 Task: Import profile from VS Code.
Action: Mouse moved to (79, 6)
Screenshot: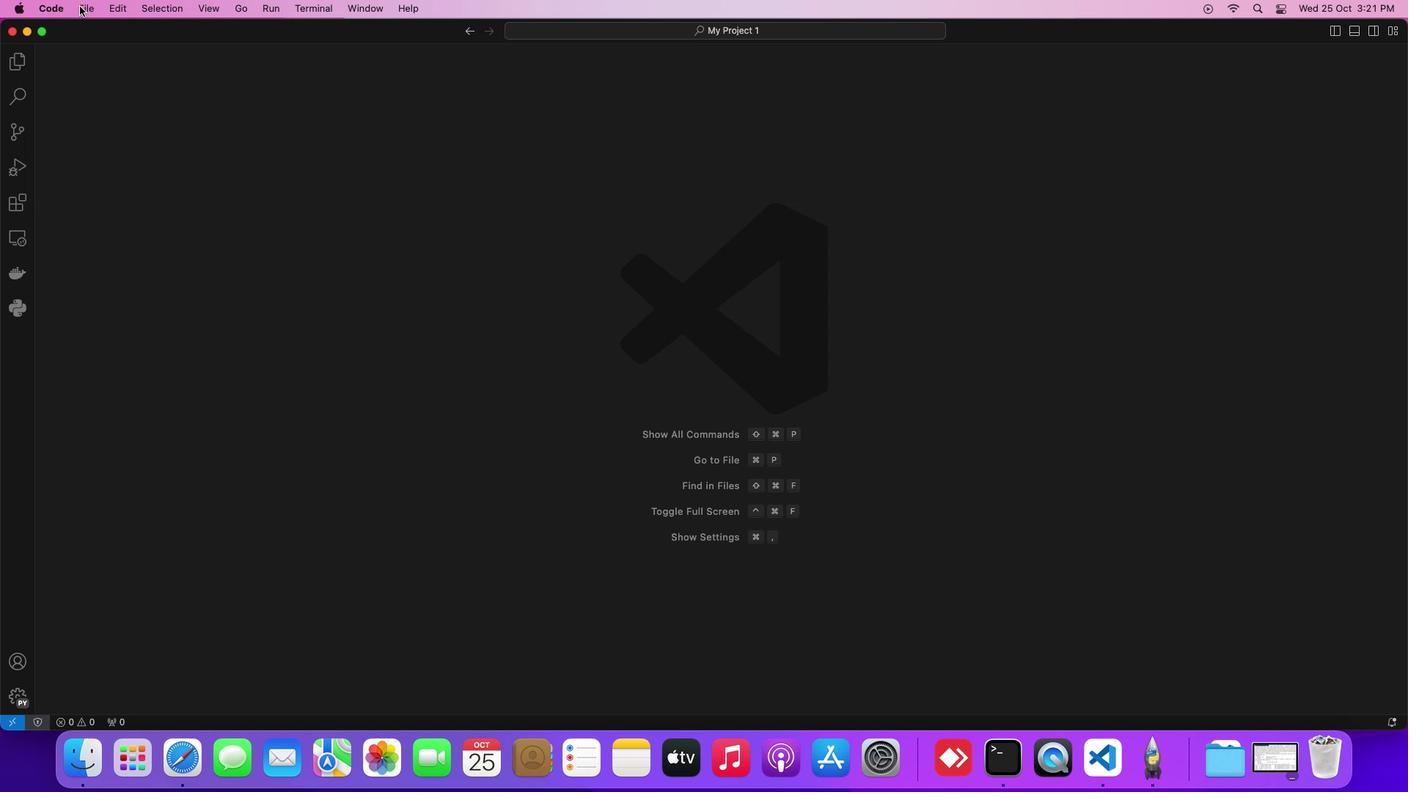 
Action: Mouse pressed left at (79, 6)
Screenshot: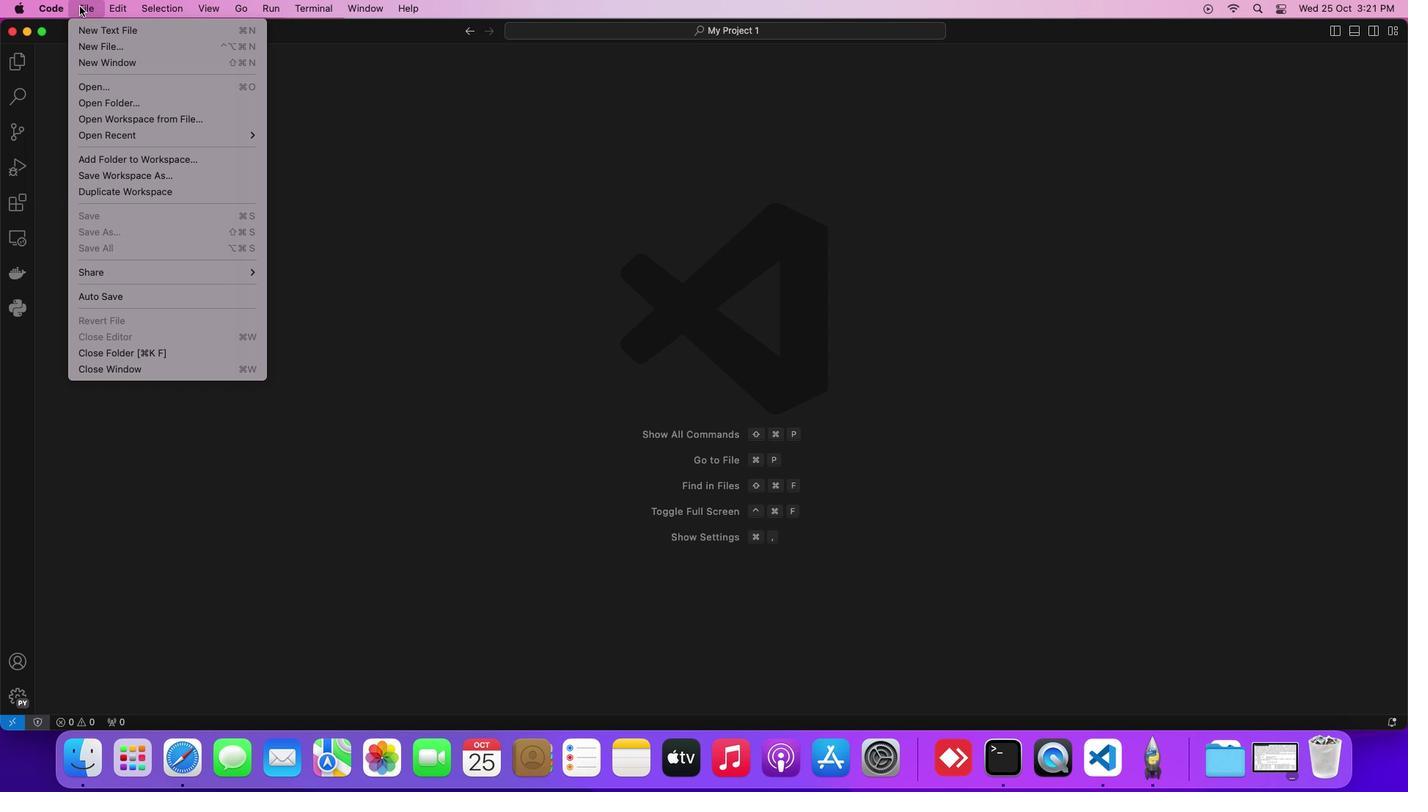 
Action: Mouse moved to (285, 282)
Screenshot: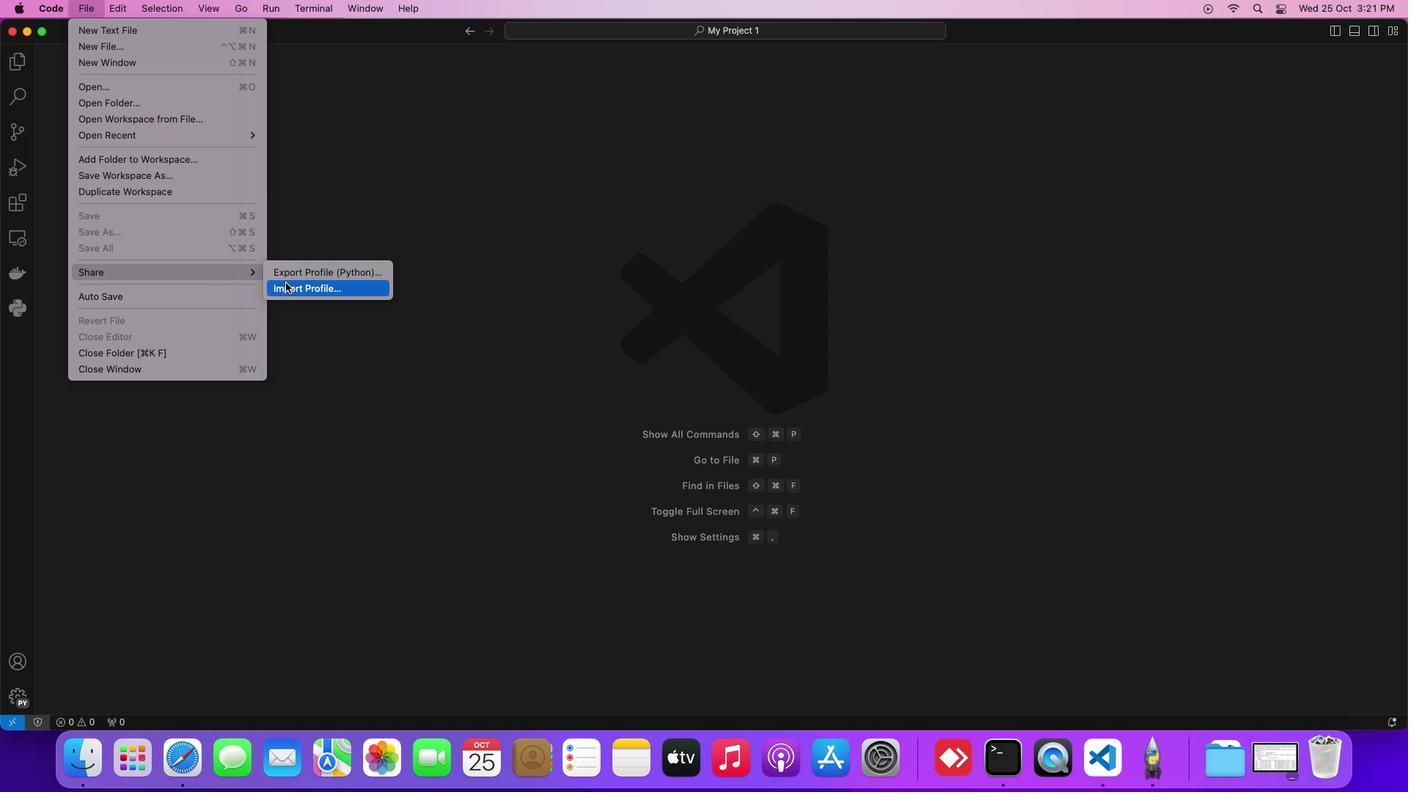 
Action: Mouse pressed left at (285, 282)
Screenshot: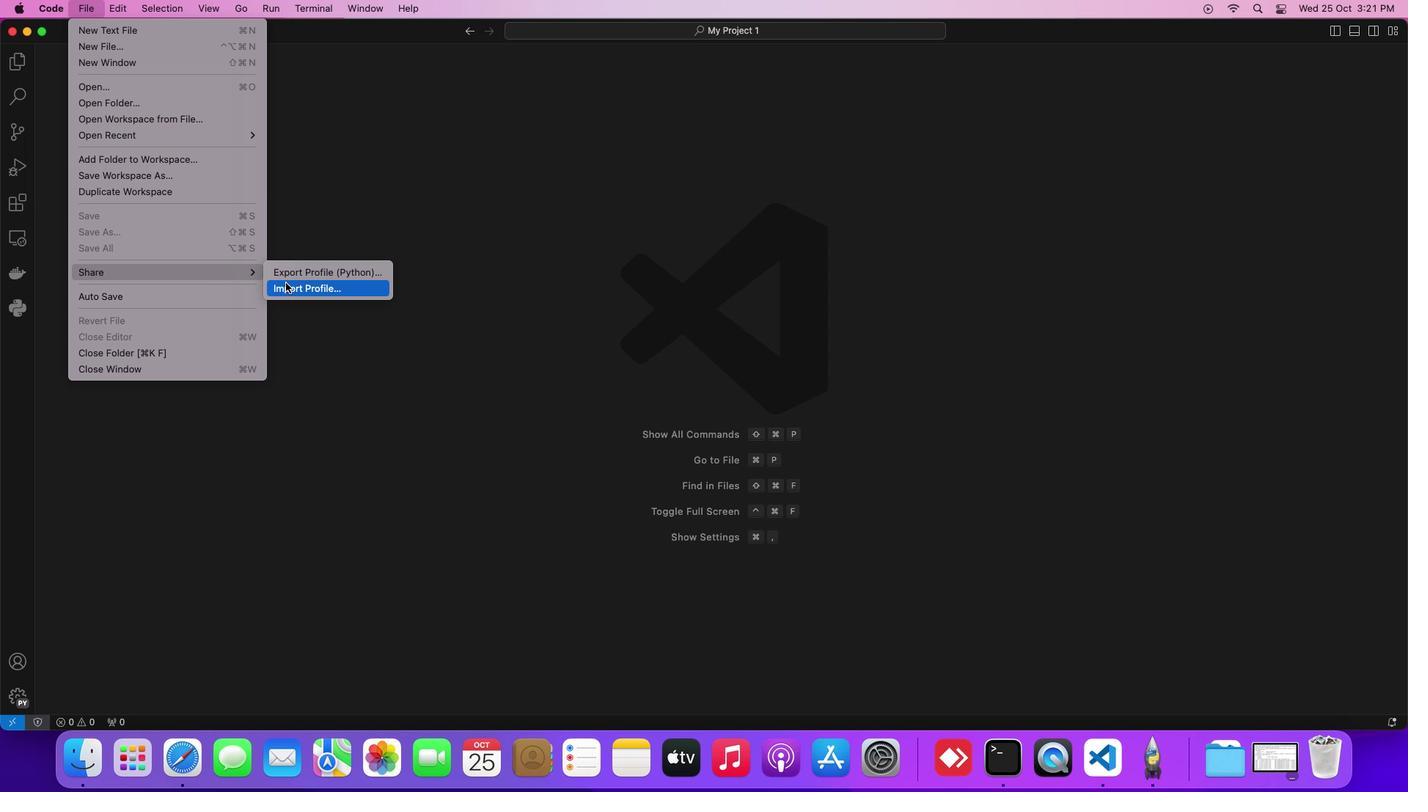 
Action: Mouse moved to (531, 93)
Screenshot: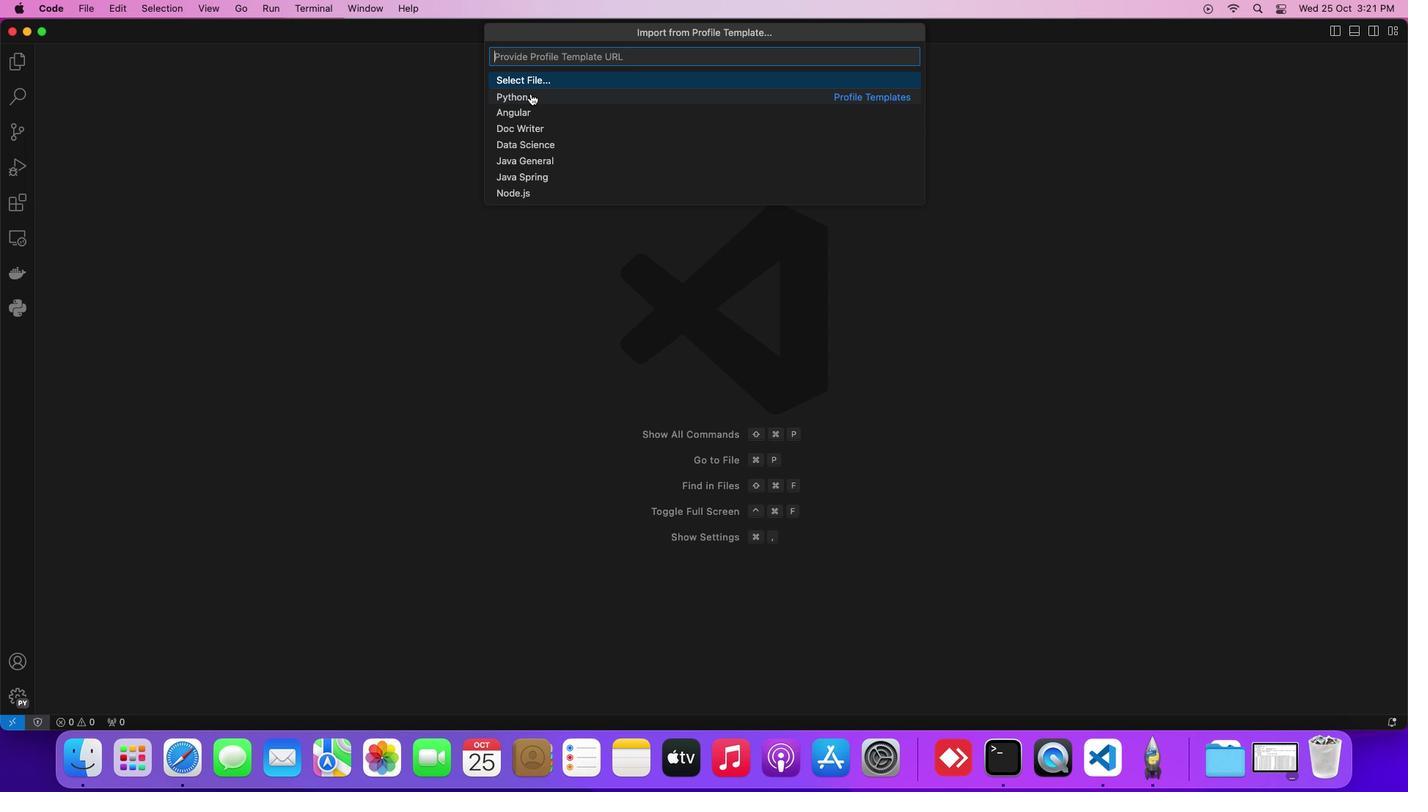 
Action: Mouse pressed left at (531, 93)
Screenshot: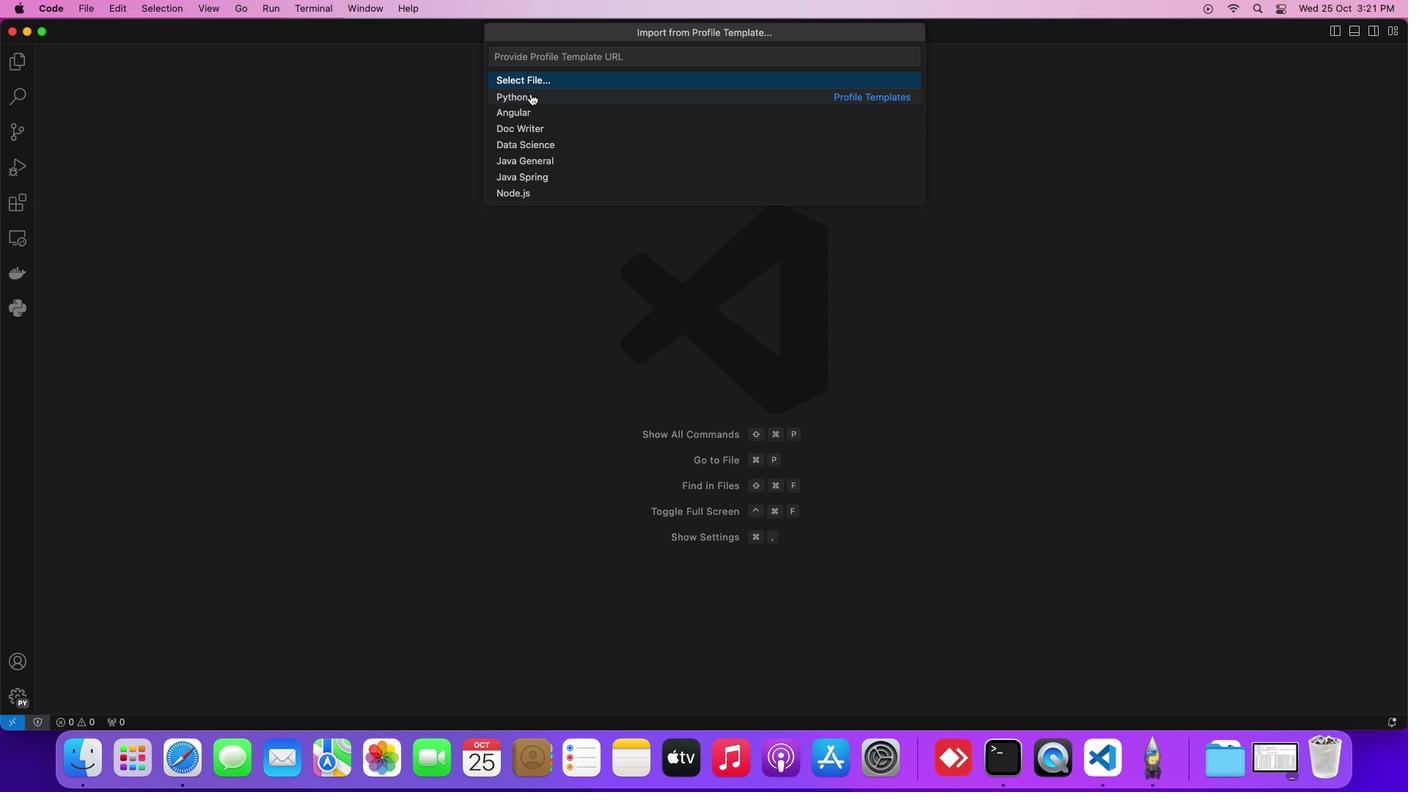 
Action: Mouse moved to (896, 60)
Screenshot: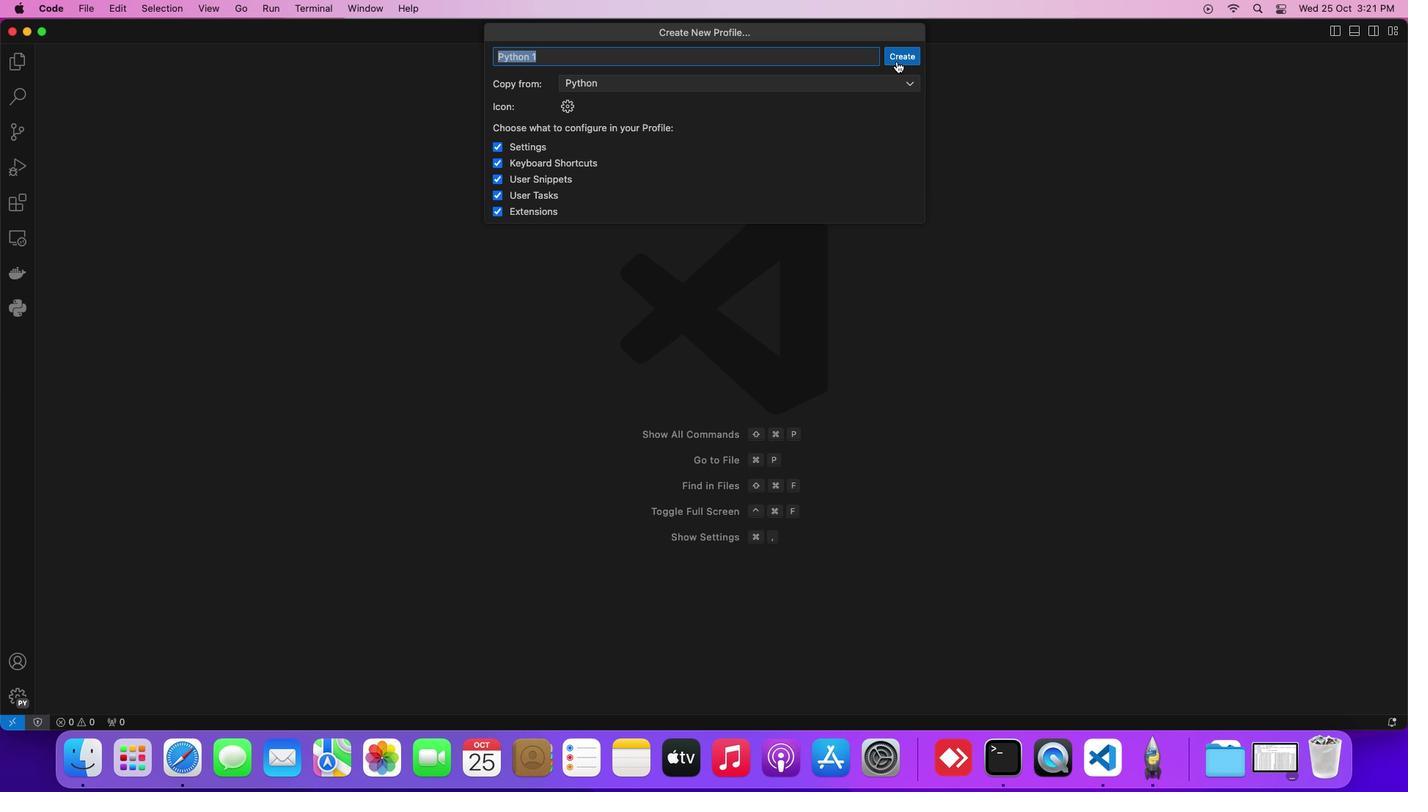 
Action: Mouse pressed left at (896, 60)
Screenshot: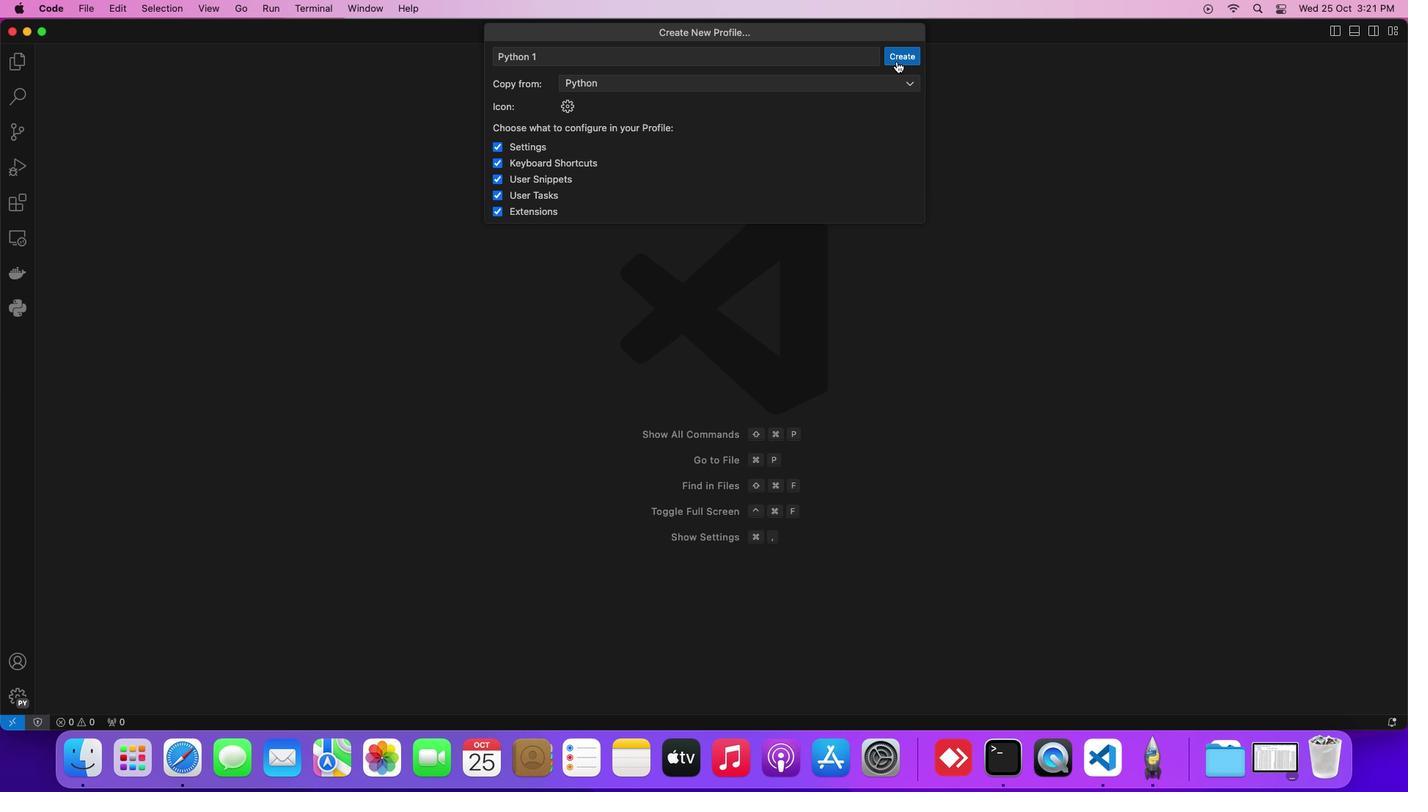
